Task: Start IT operation assessment.
Action: Mouse moved to (518, 64)
Screenshot: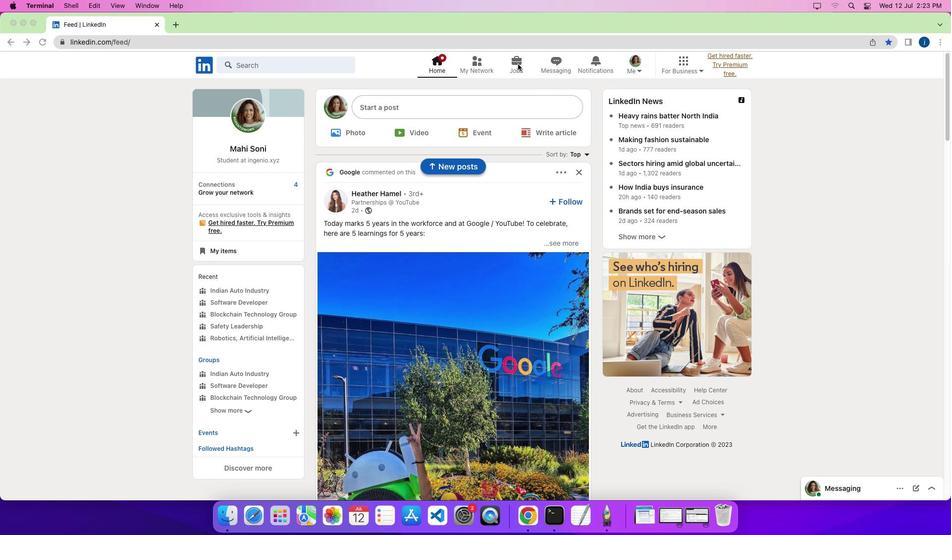 
Action: Mouse pressed left at (518, 64)
Screenshot: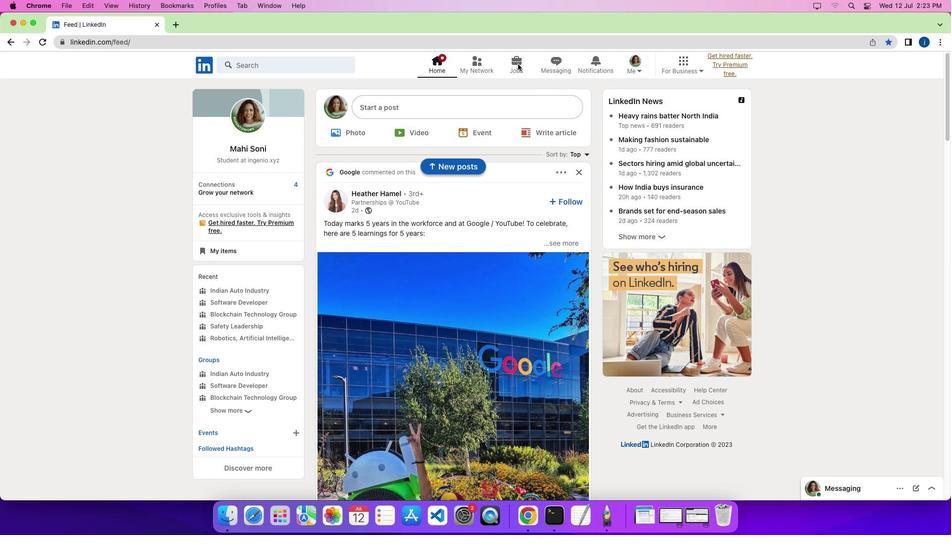 
Action: Mouse pressed left at (518, 64)
Screenshot: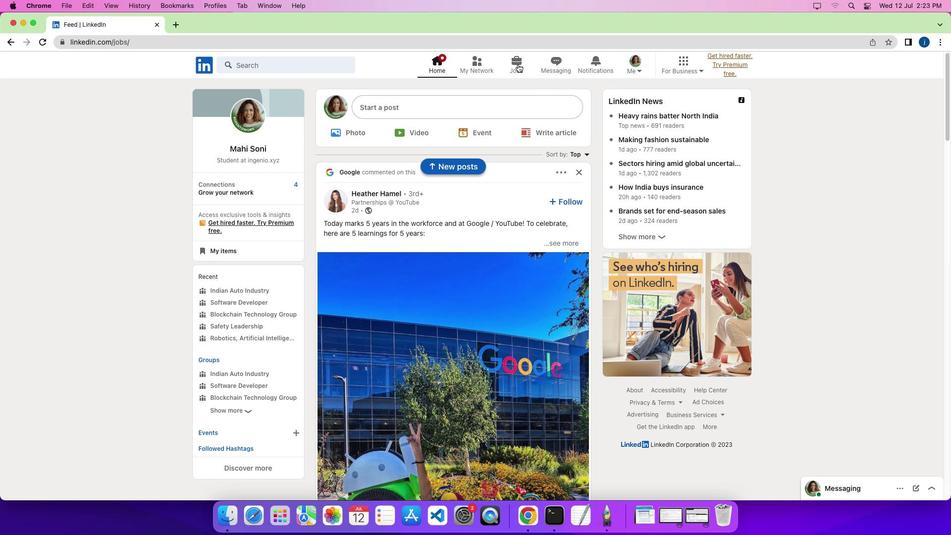 
Action: Mouse moved to (258, 316)
Screenshot: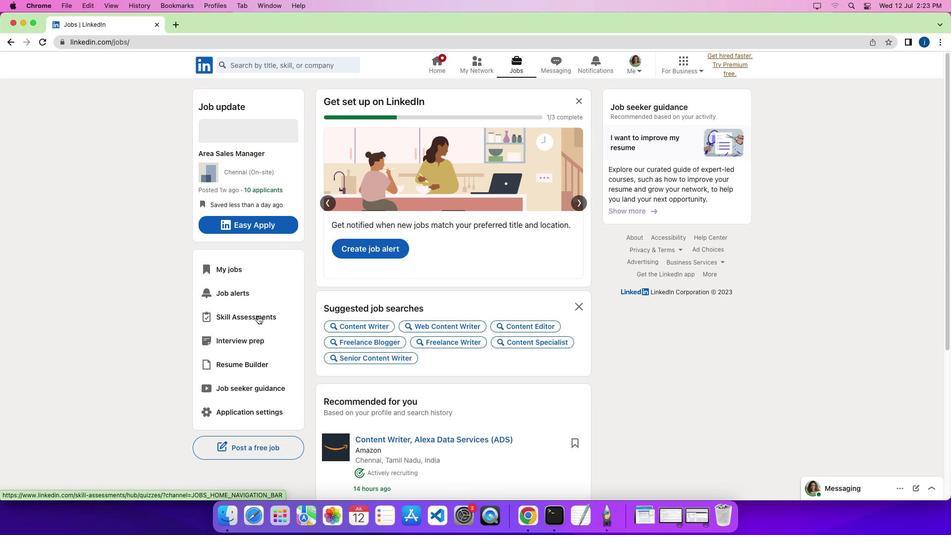 
Action: Mouse pressed left at (258, 316)
Screenshot: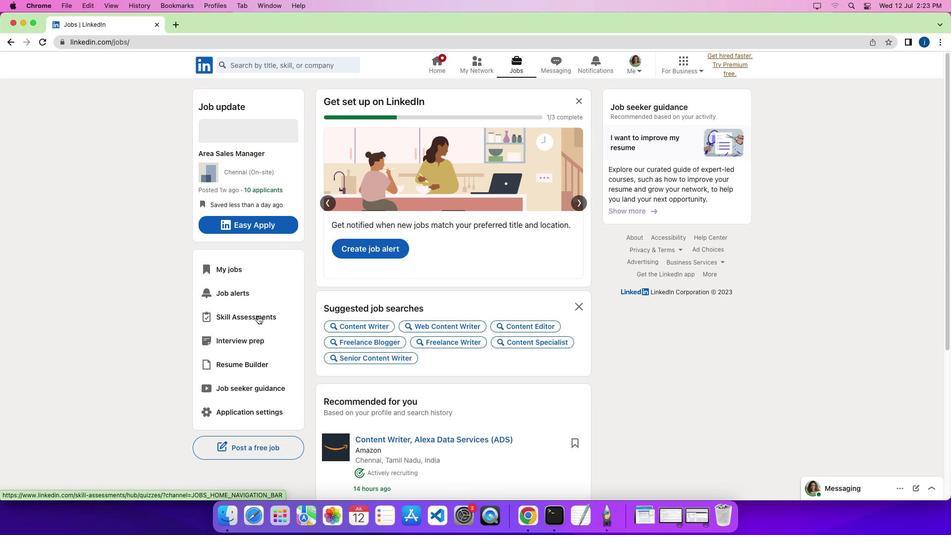
Action: Mouse moved to (278, 186)
Screenshot: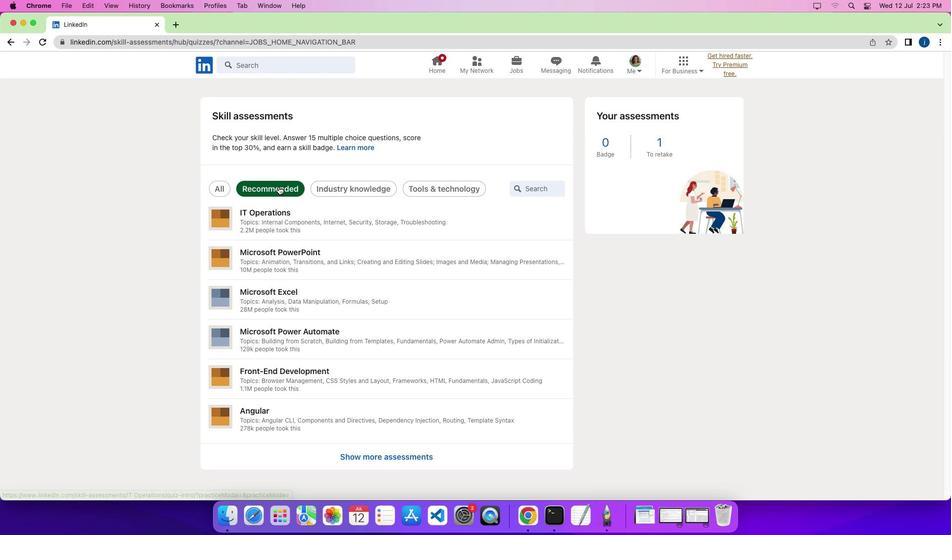 
Action: Mouse pressed left at (278, 186)
Screenshot: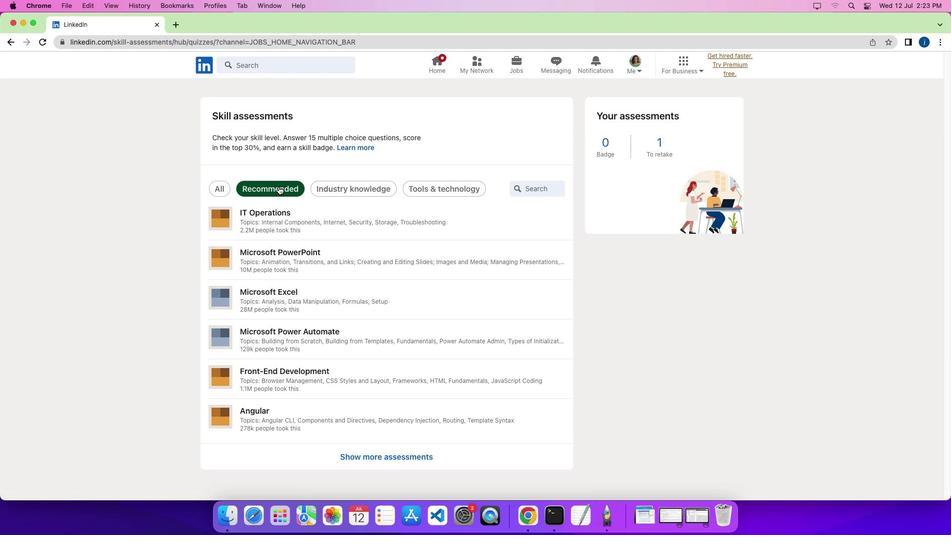 
Action: Mouse moved to (272, 211)
Screenshot: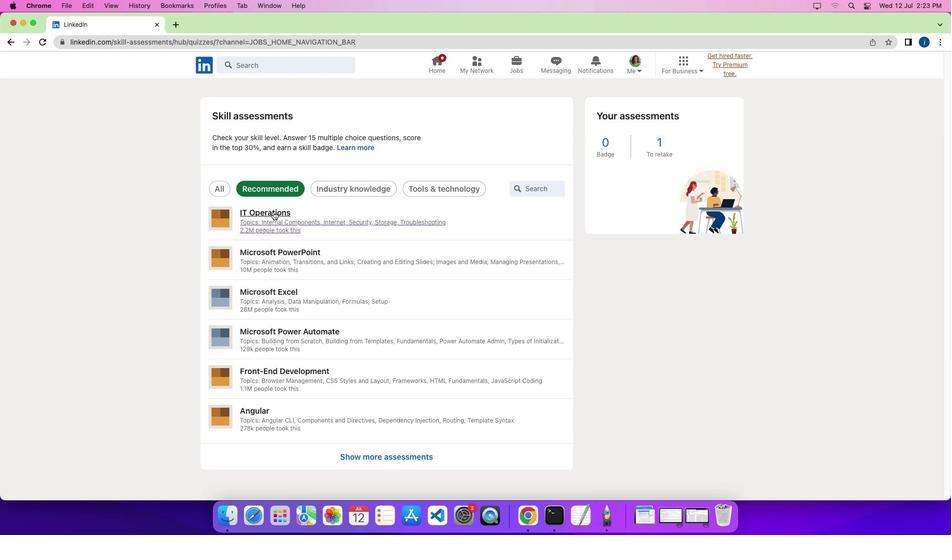 
Action: Mouse pressed left at (272, 211)
Screenshot: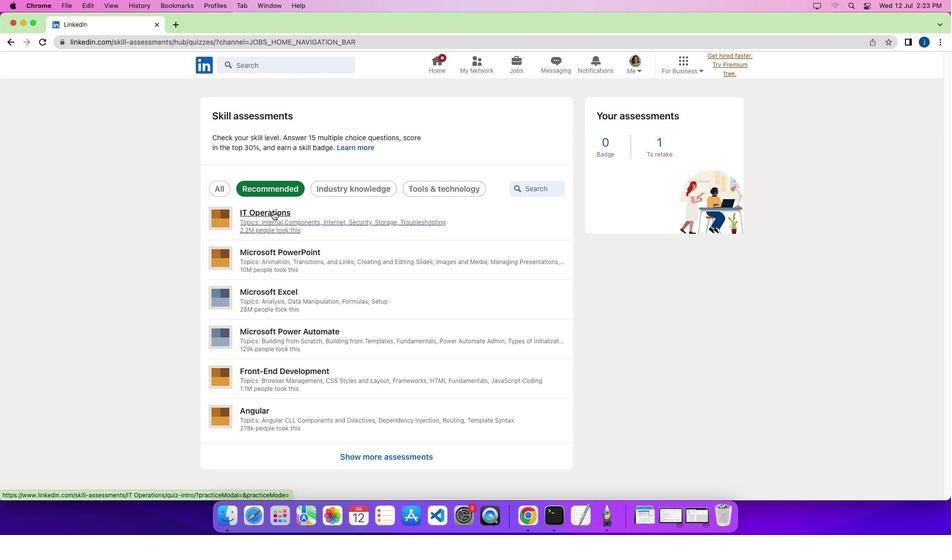 
Action: Mouse moved to (724, 386)
Screenshot: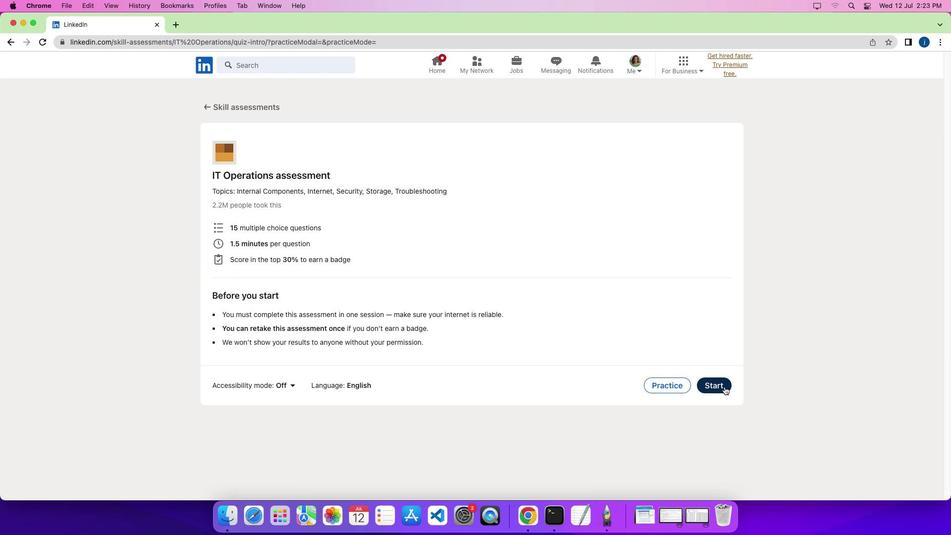 
Action: Mouse pressed left at (724, 386)
Screenshot: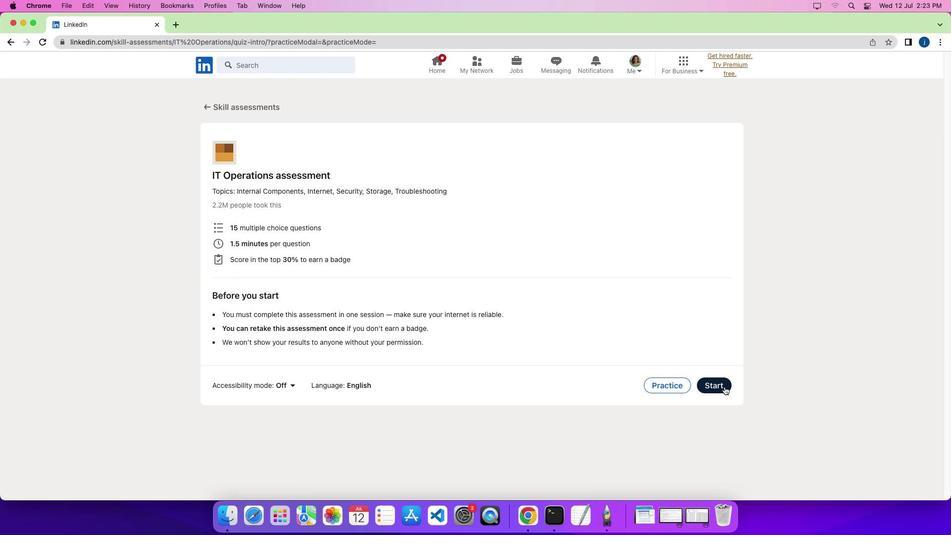 
Action: Mouse moved to (724, 386)
Screenshot: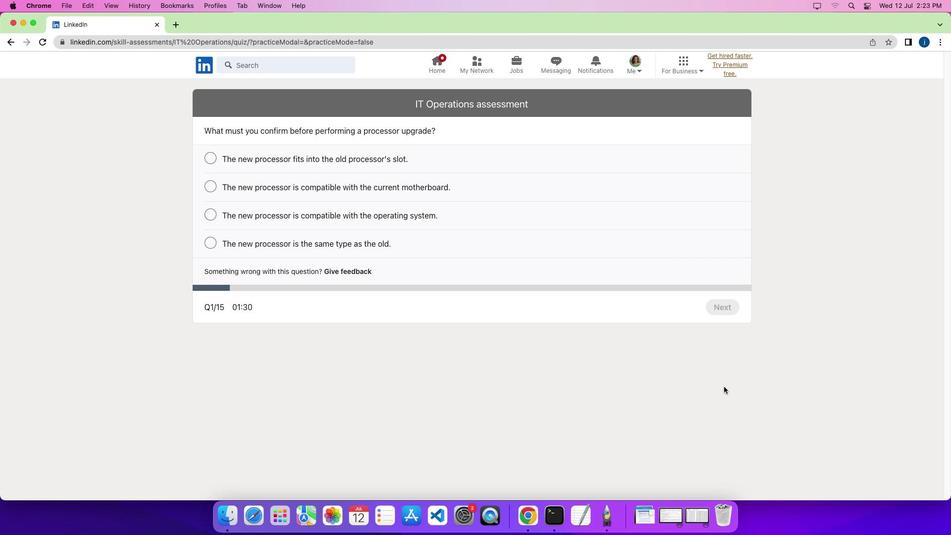 
